 Task: Rotate the clip clockwise in style Fit
Action: Mouse moved to (850, 335)
Screenshot: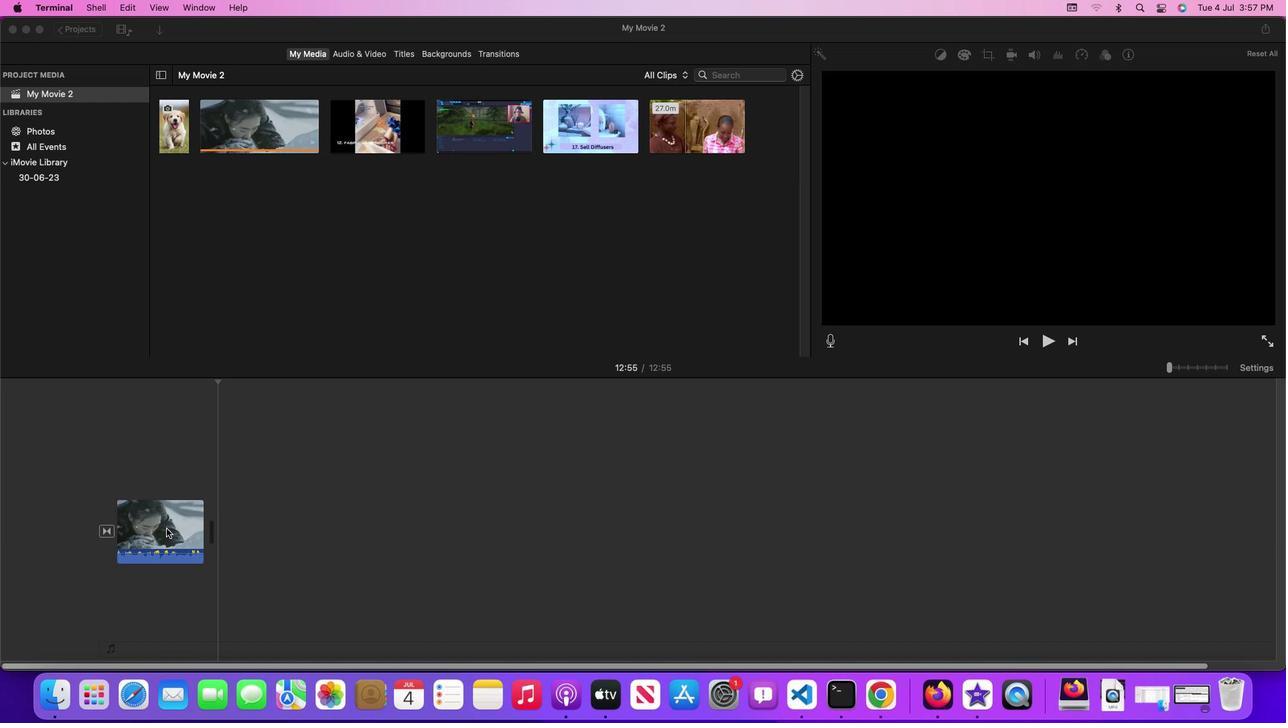 
Action: Mouse pressed left at (850, 335)
Screenshot: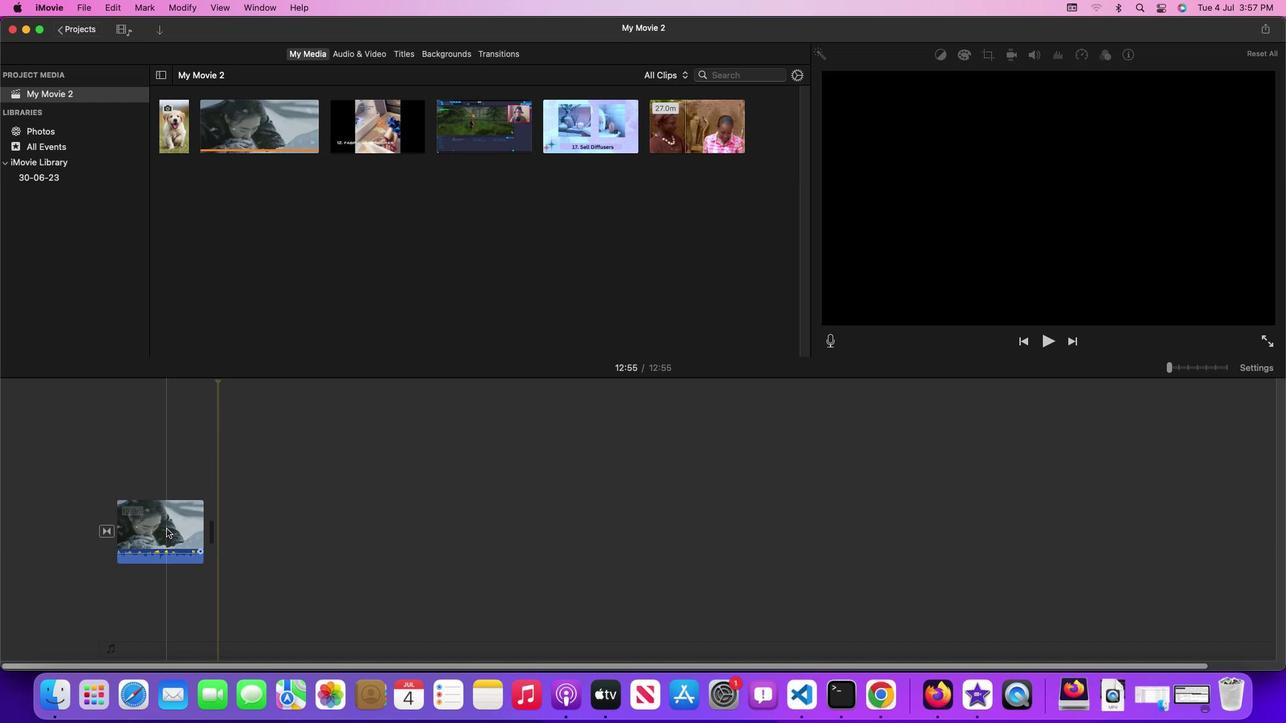 
Action: Mouse pressed left at (850, 335)
Screenshot: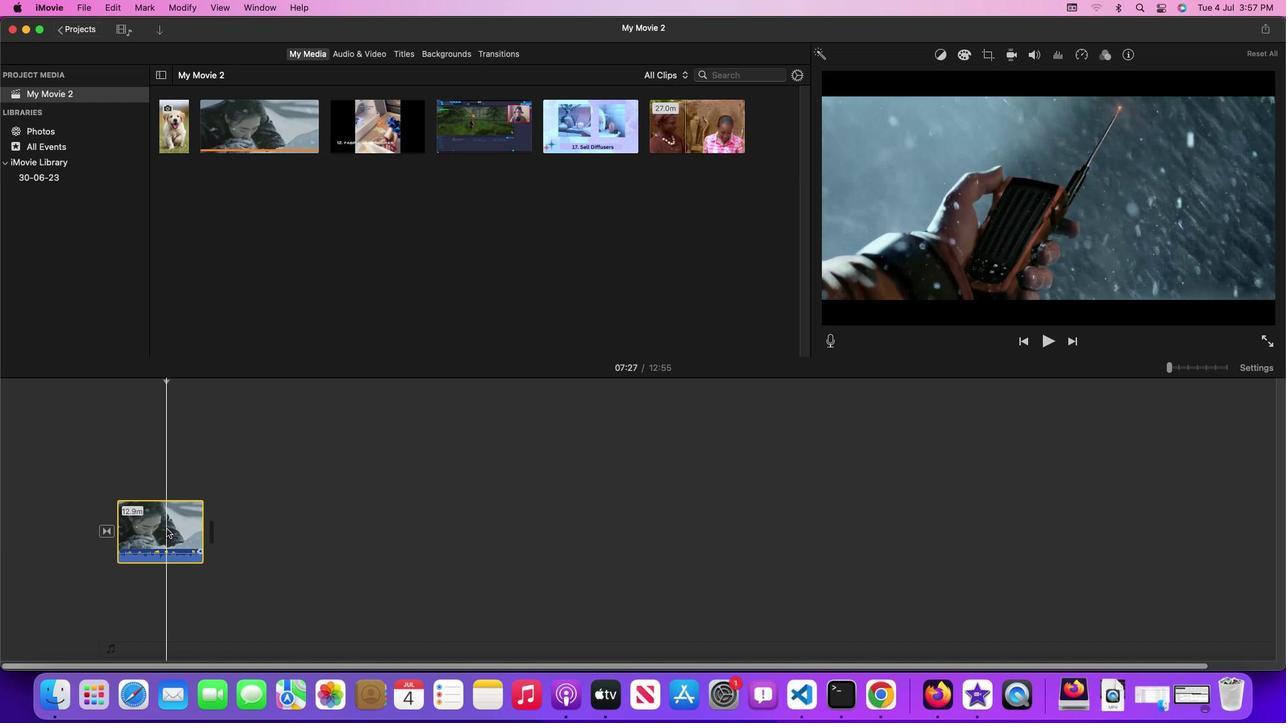 
Action: Mouse moved to (850, 334)
Screenshot: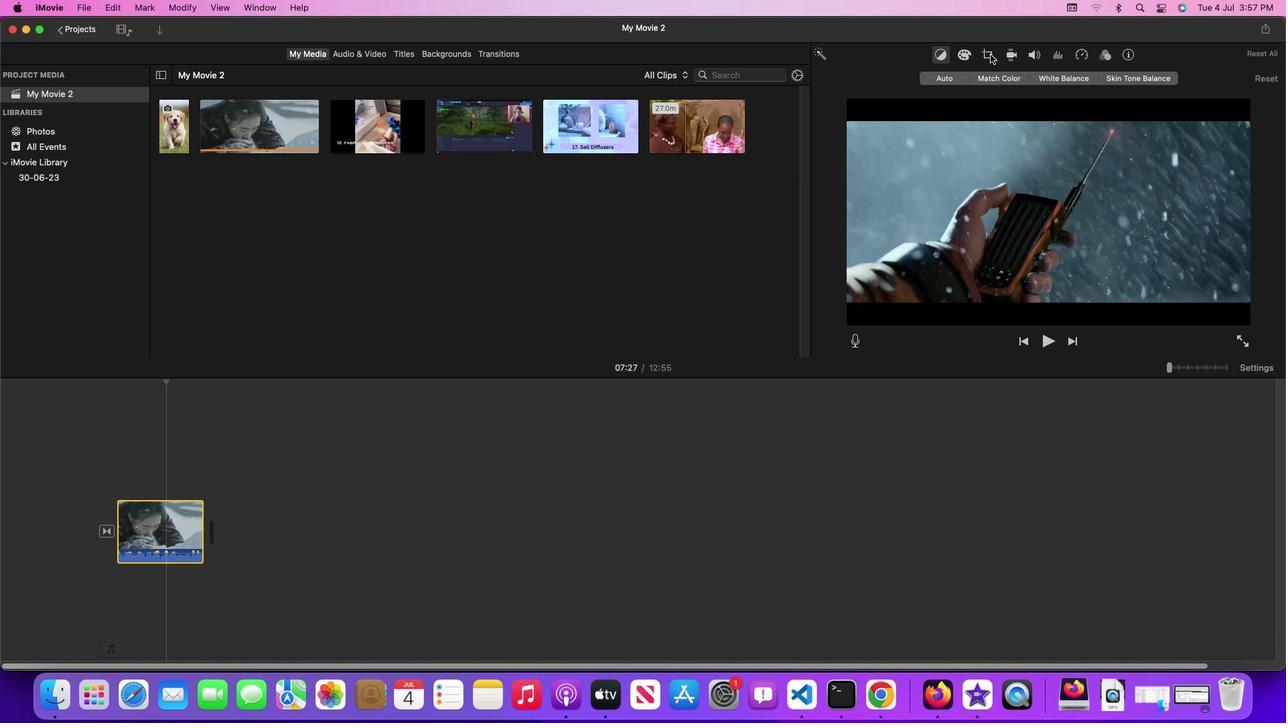 
Action: Mouse pressed left at (850, 334)
Screenshot: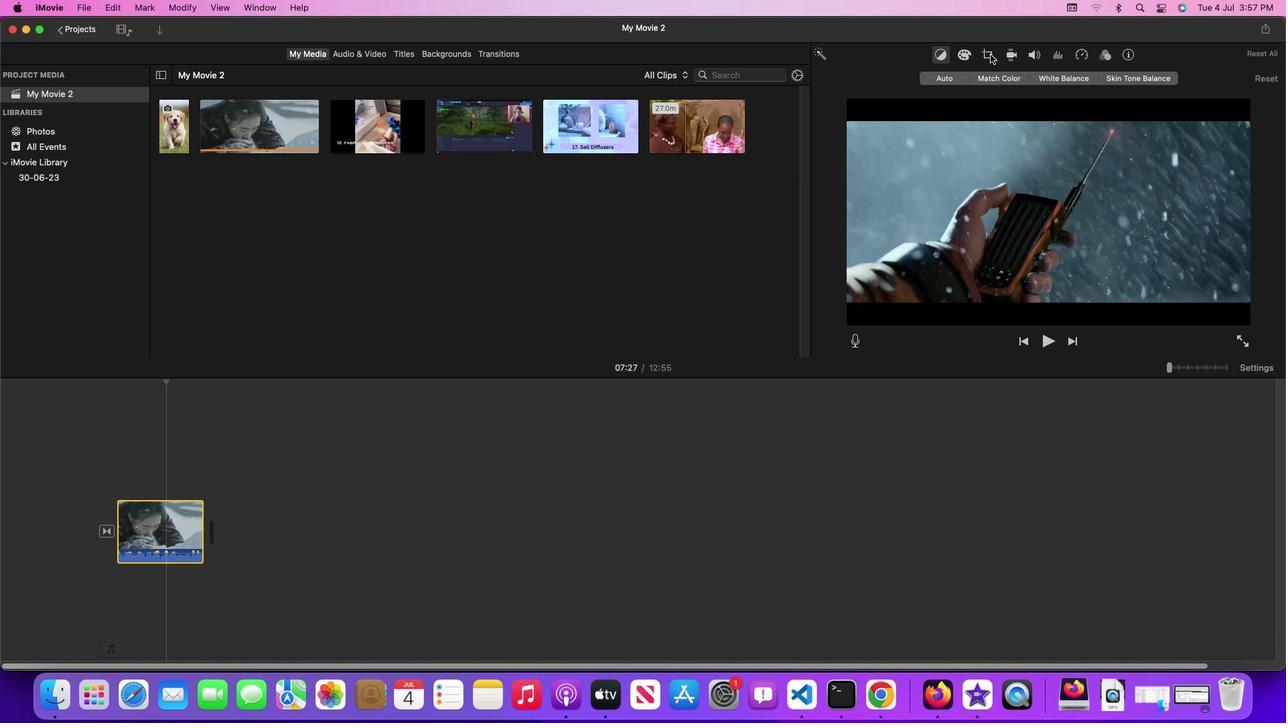 
Action: Mouse moved to (850, 334)
Screenshot: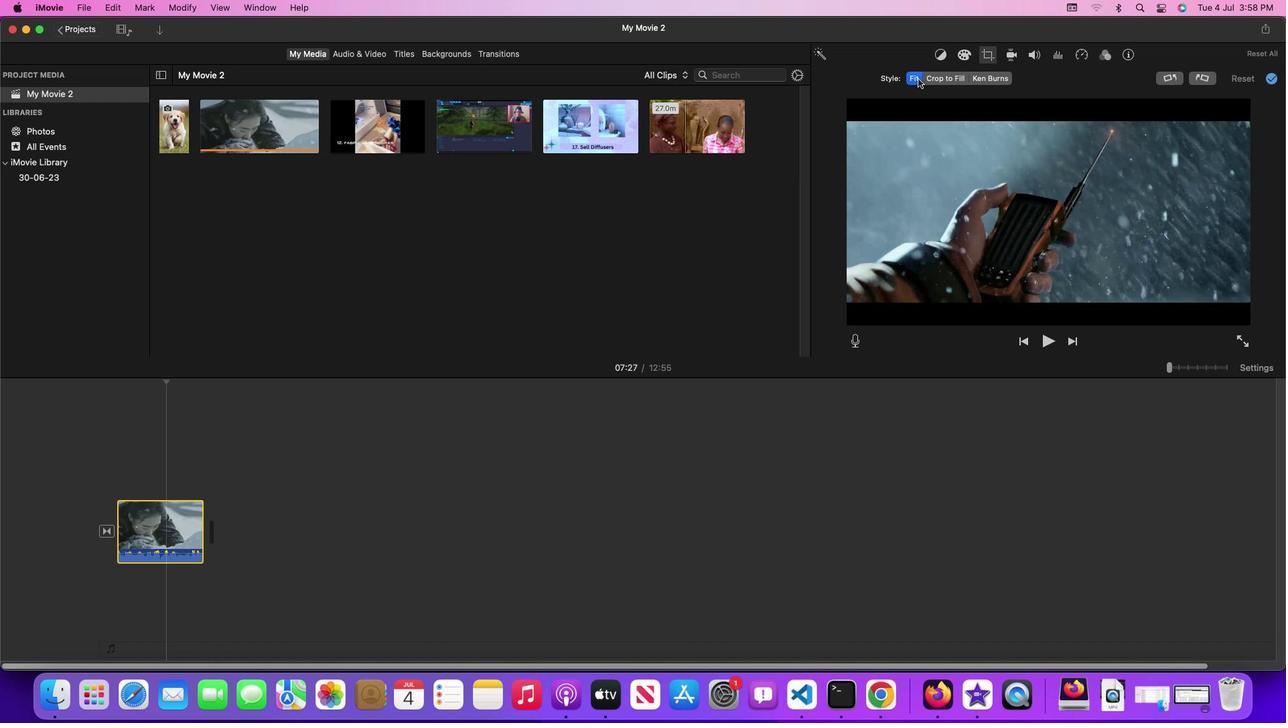 
Action: Mouse pressed left at (850, 334)
Screenshot: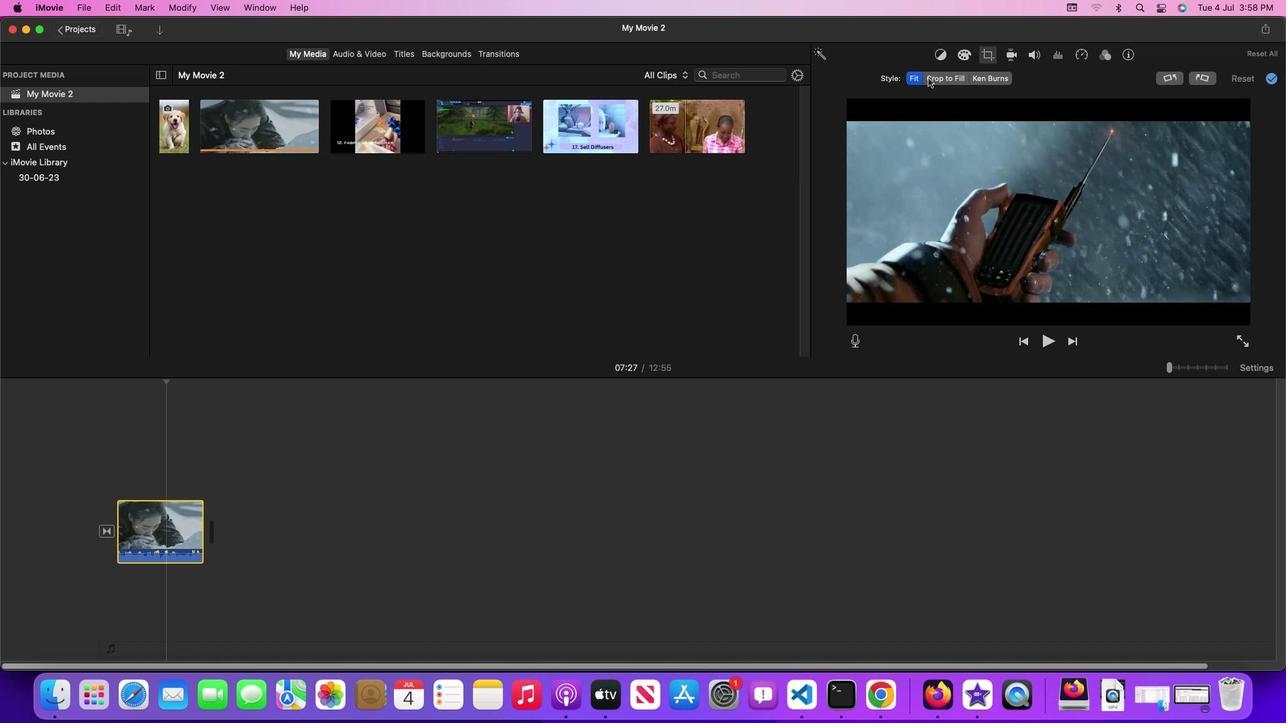 
Action: Mouse moved to (851, 334)
Screenshot: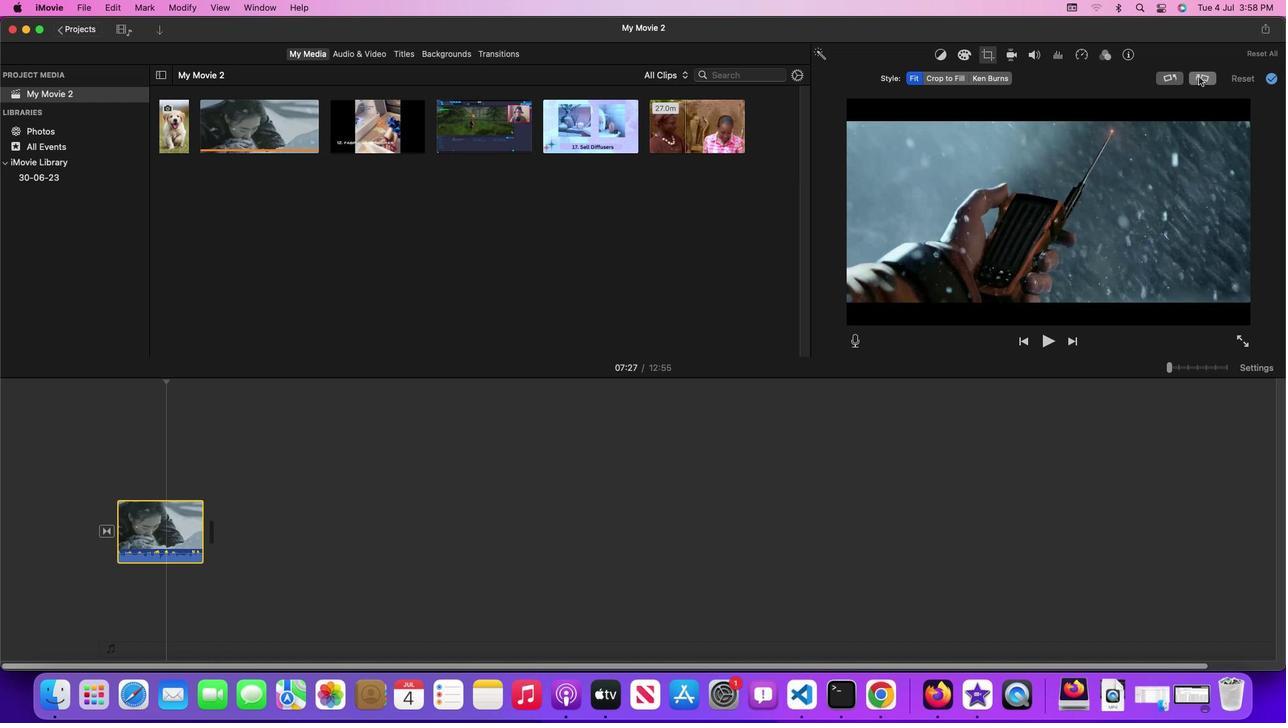 
Action: Mouse pressed left at (851, 334)
Screenshot: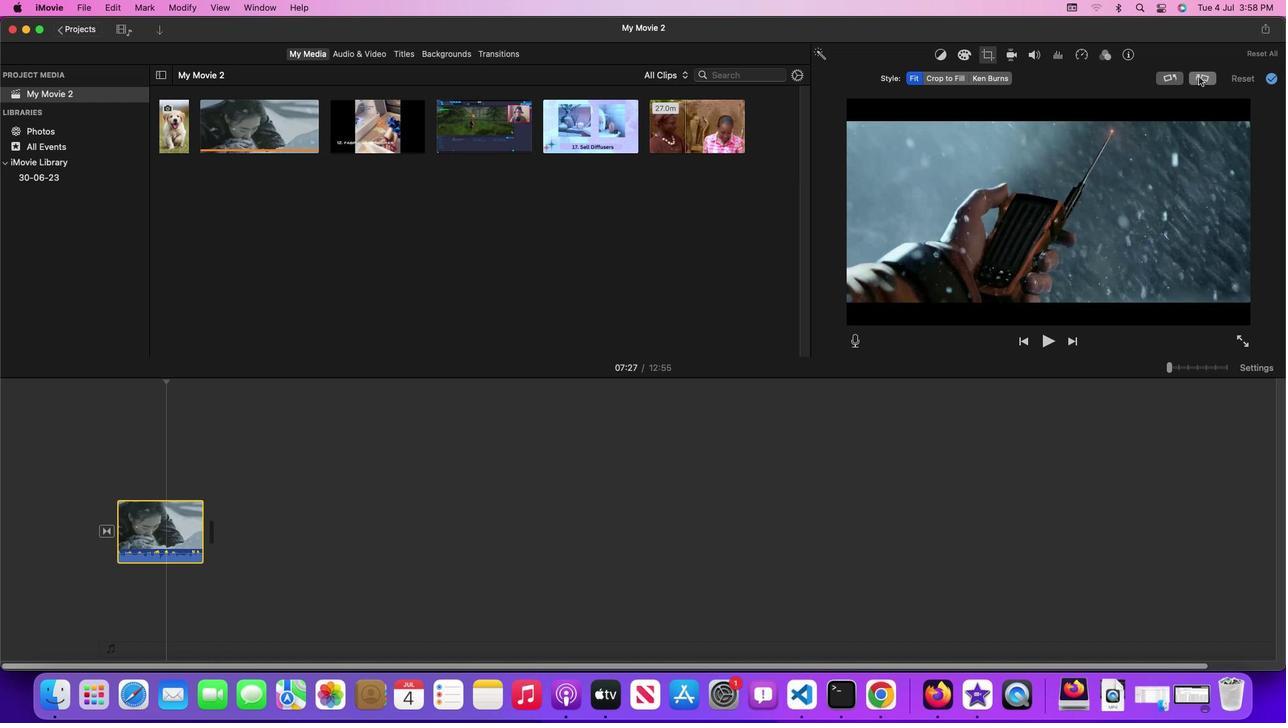 
Action: Mouse moved to (851, 334)
Screenshot: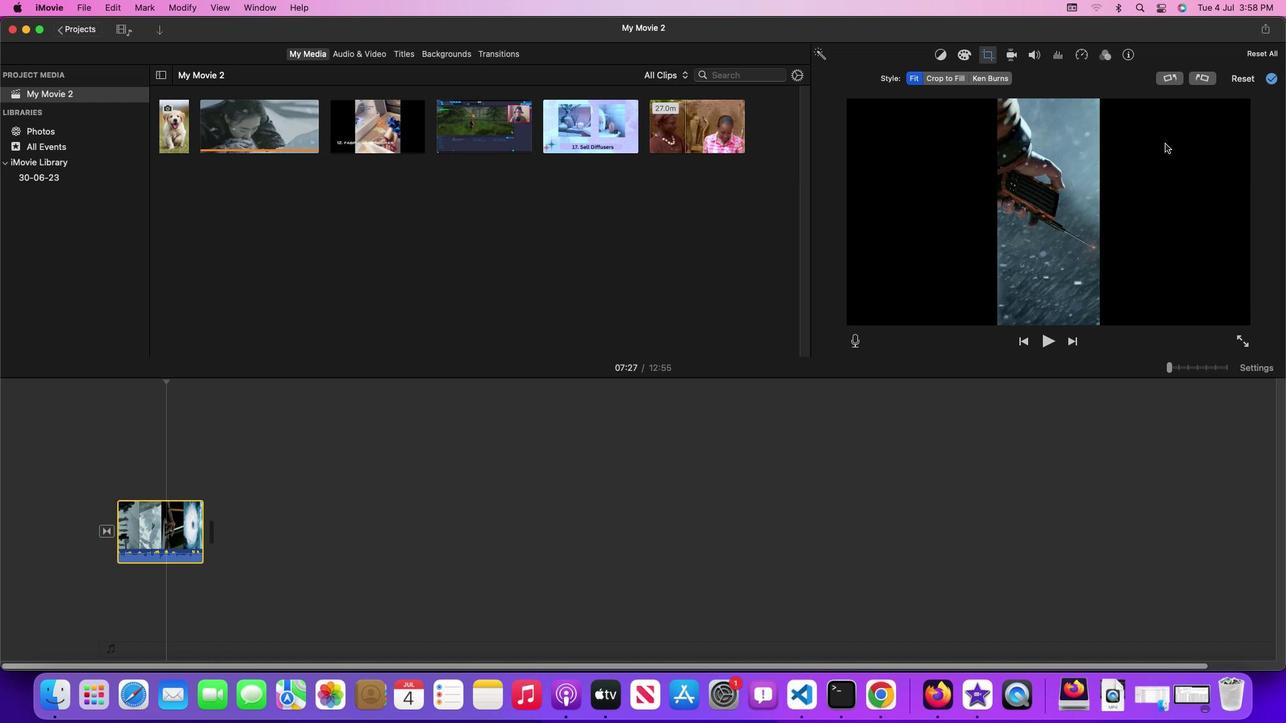 
